 Task: Create a section Speed Racer and in the section, add a milestone Web application firewall (WAF) implementation in the project ControlBridge
Action: Mouse moved to (47, 393)
Screenshot: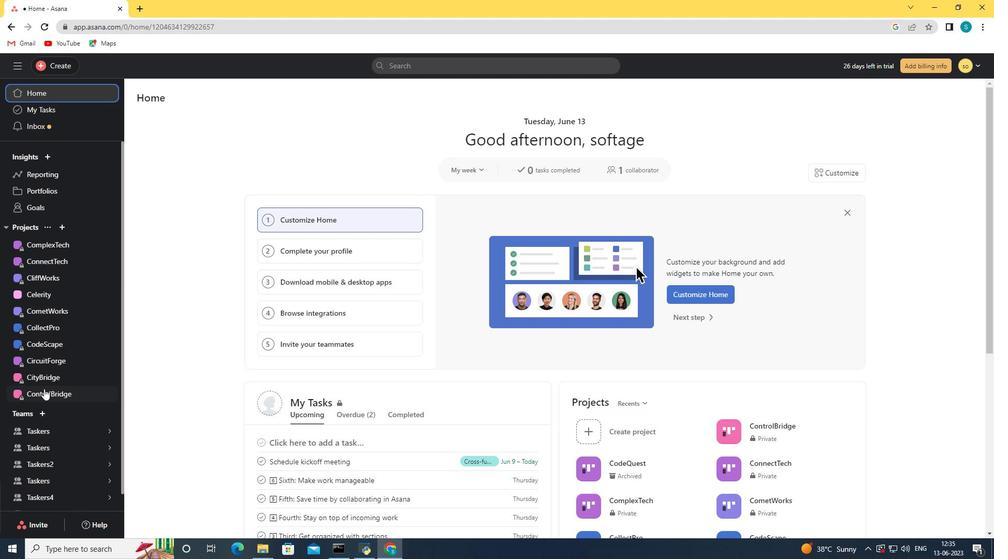 
Action: Mouse pressed left at (47, 393)
Screenshot: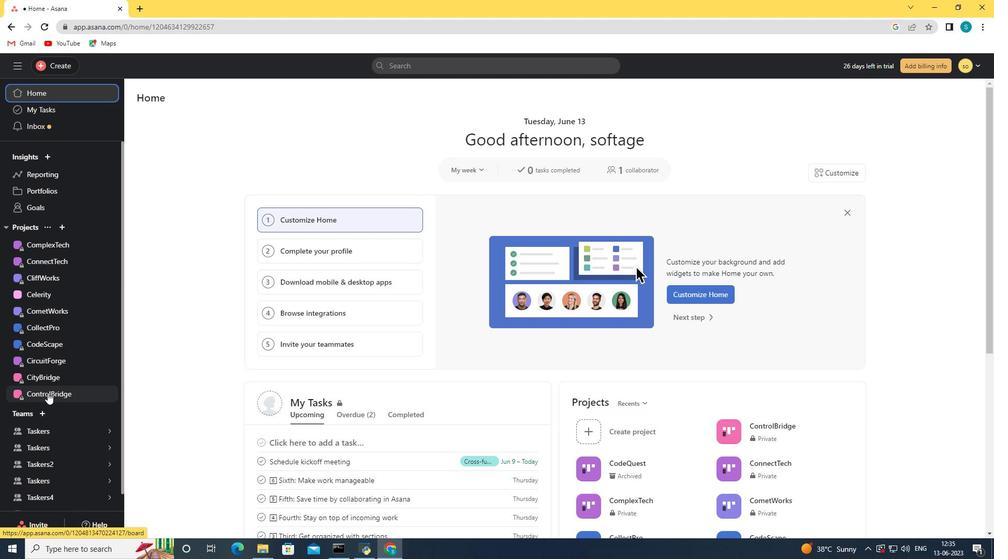 
Action: Mouse moved to (619, 168)
Screenshot: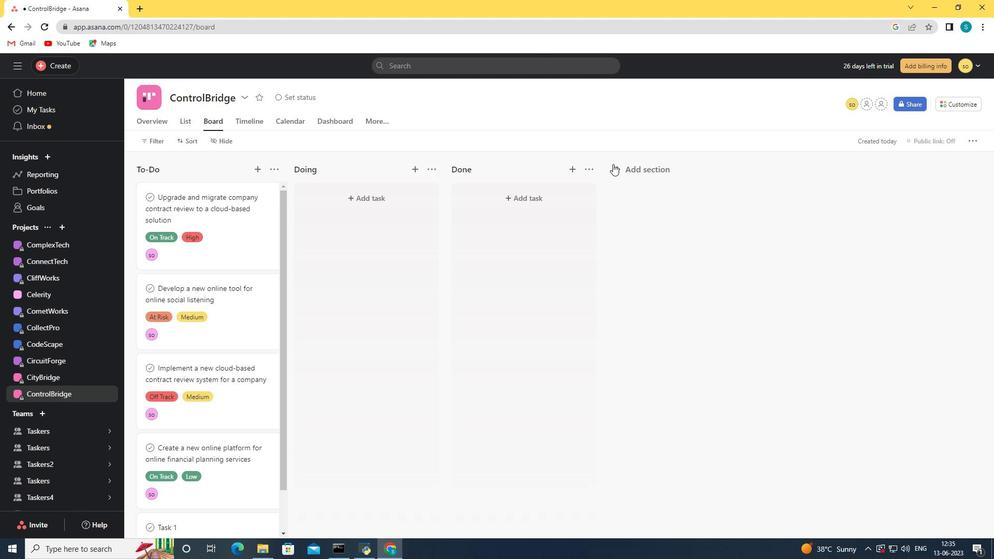 
Action: Mouse pressed left at (619, 168)
Screenshot: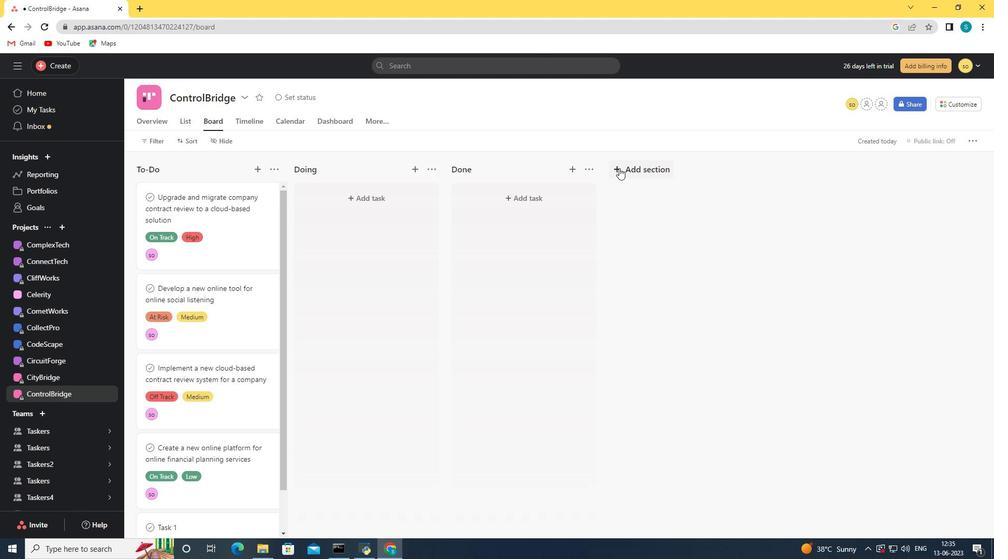 
Action: Key pressed <Key.shift>Speed<Key.space><Key.shift>Racer<Key.enter>
Screenshot: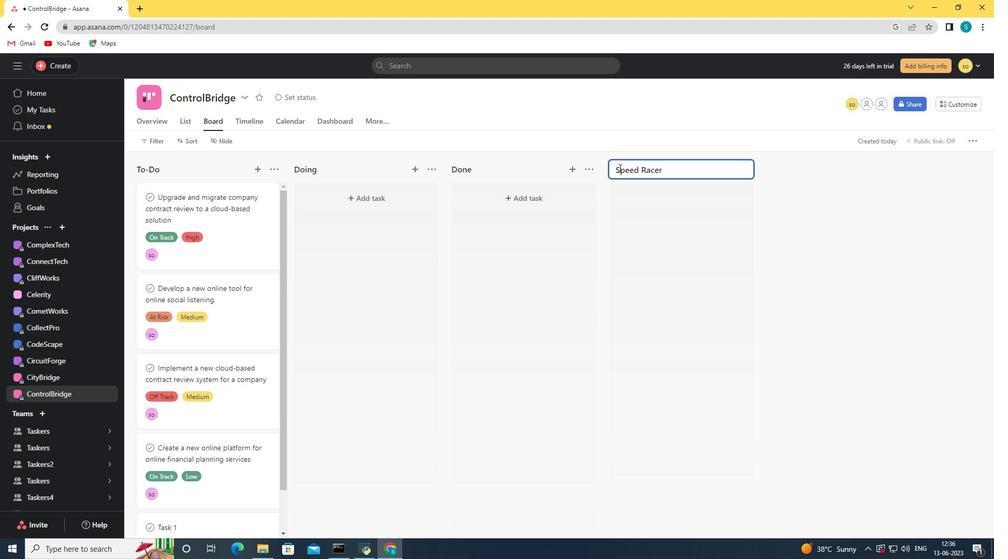 
Action: Mouse moved to (723, 169)
Screenshot: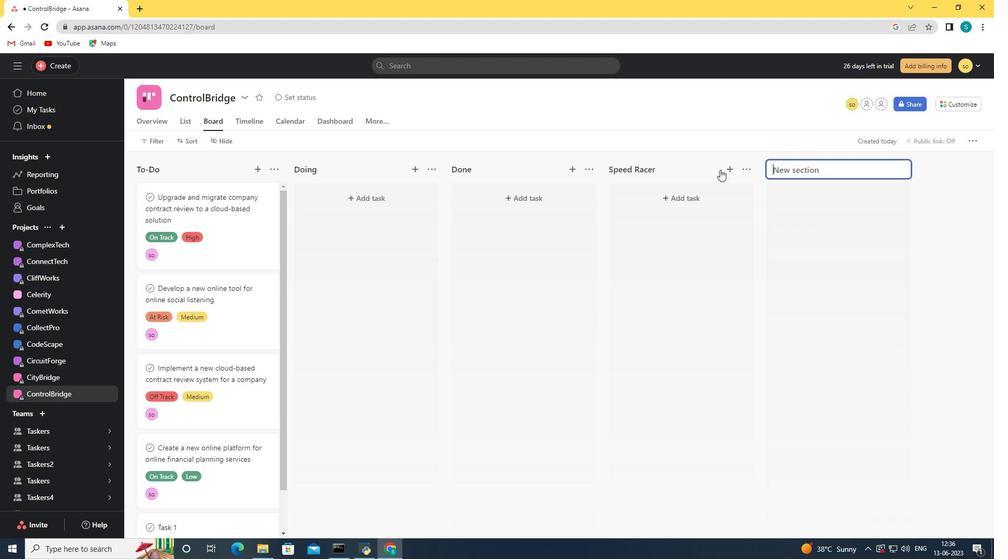 
Action: Mouse pressed left at (723, 169)
Screenshot: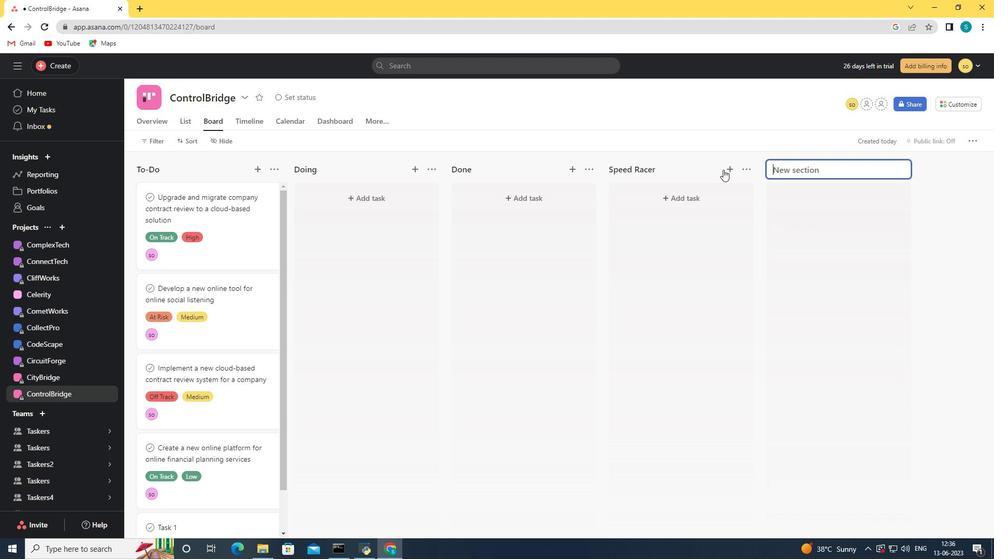 
Action: Mouse moved to (686, 195)
Screenshot: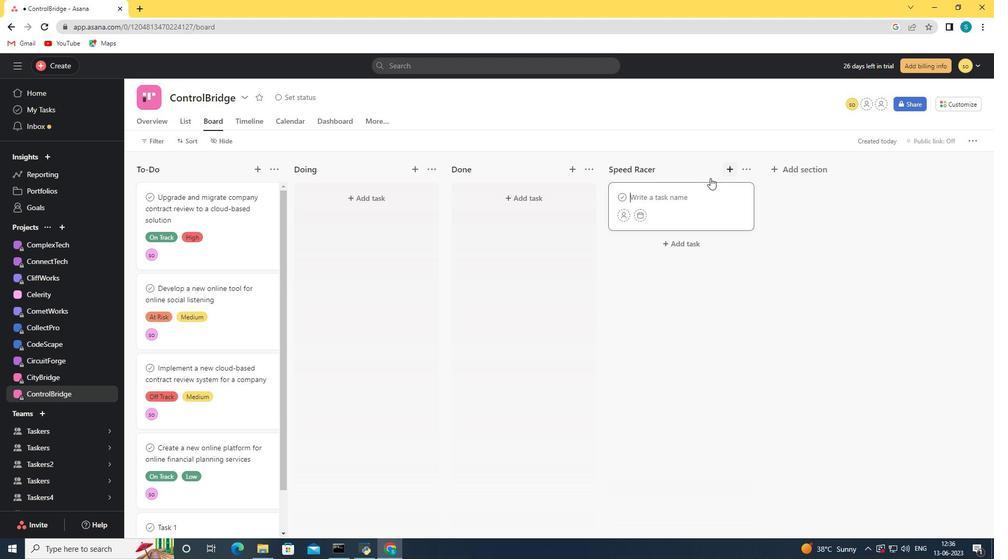
Action: Key pressed <Key.shift>Web<Key.space>application<Key.space>firewall<Key.shift><Key.shift><Key.shift><Key.shift><Key.shift><Key.shift><Key.space><Key.shift>(WAF)<Key.space>implementation
Screenshot: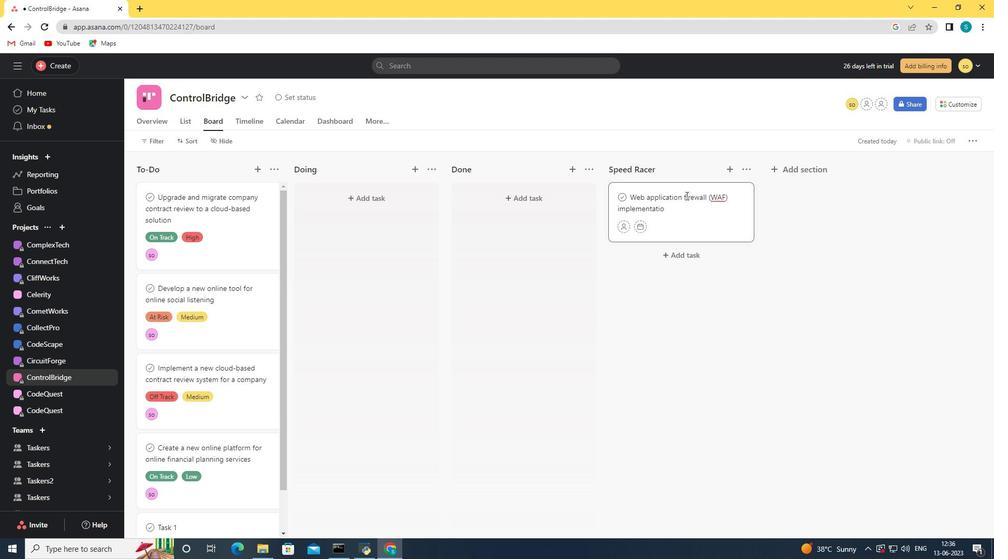 
Action: Mouse moved to (712, 221)
Screenshot: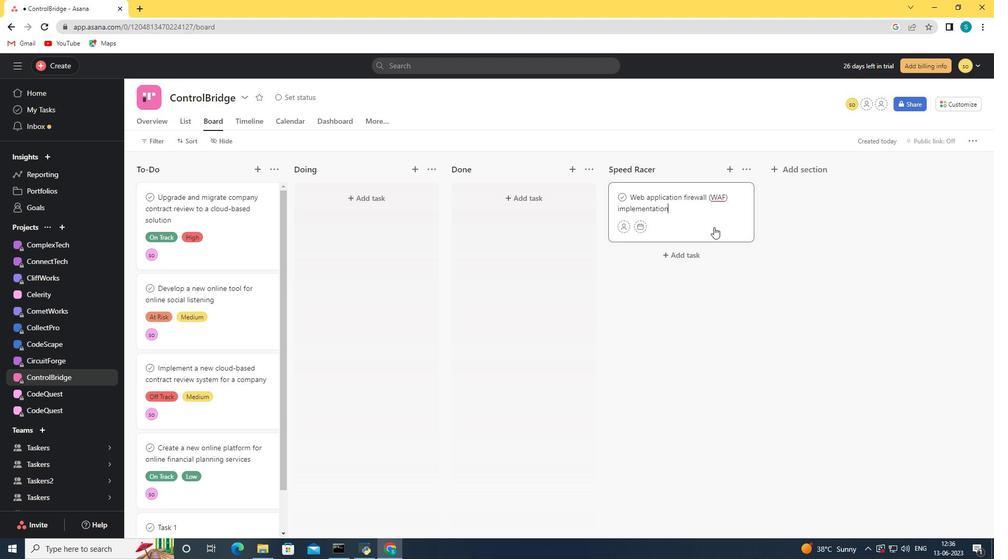 
Action: Mouse pressed left at (712, 221)
Screenshot: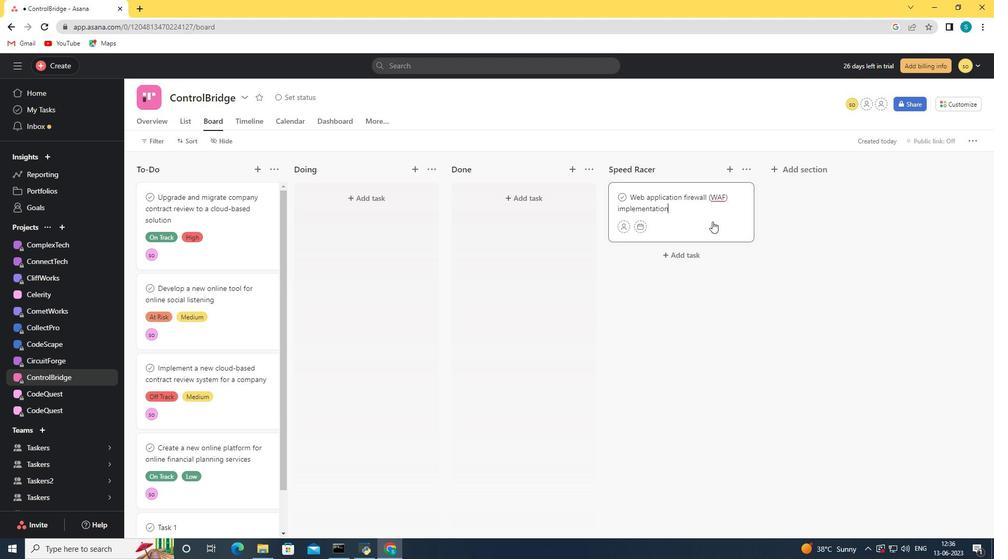 
Action: Mouse moved to (953, 145)
Screenshot: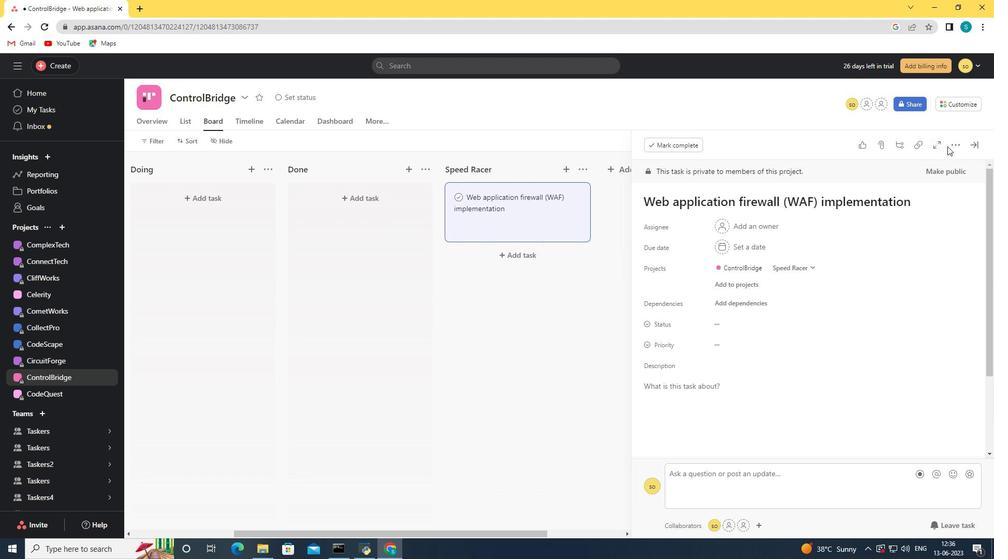 
Action: Mouse pressed left at (953, 145)
Screenshot: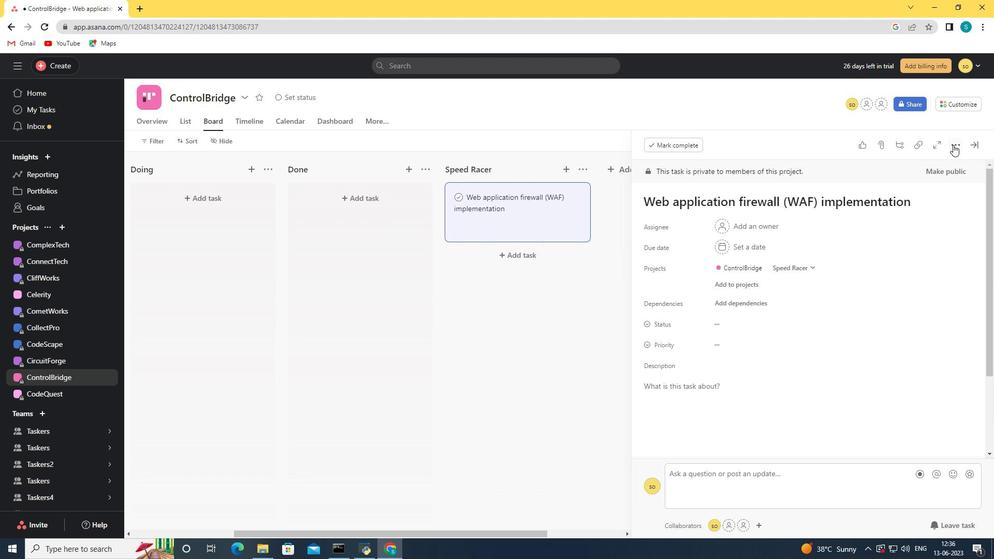 
Action: Mouse moved to (855, 184)
Screenshot: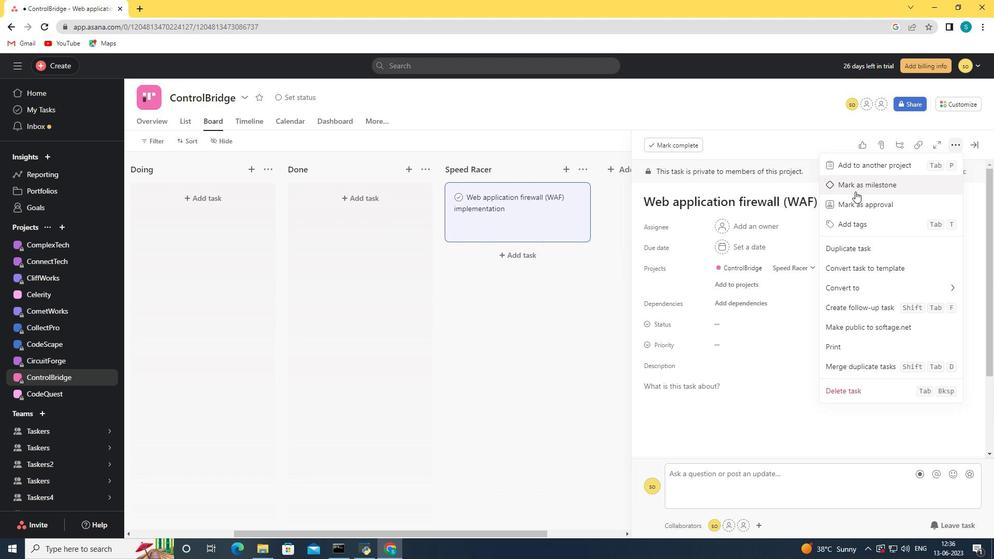 
Action: Mouse pressed left at (855, 184)
Screenshot: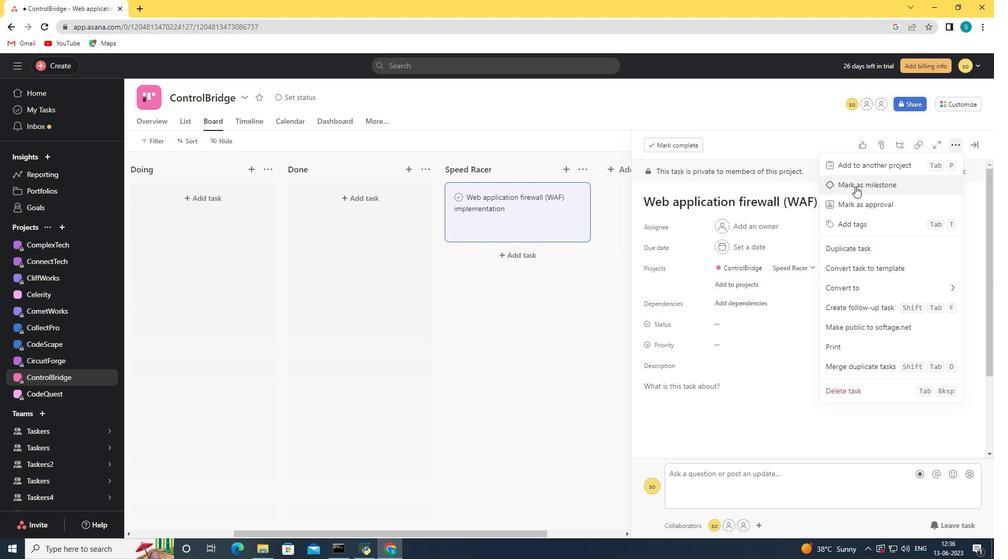 
Action: Mouse moved to (594, 292)
Screenshot: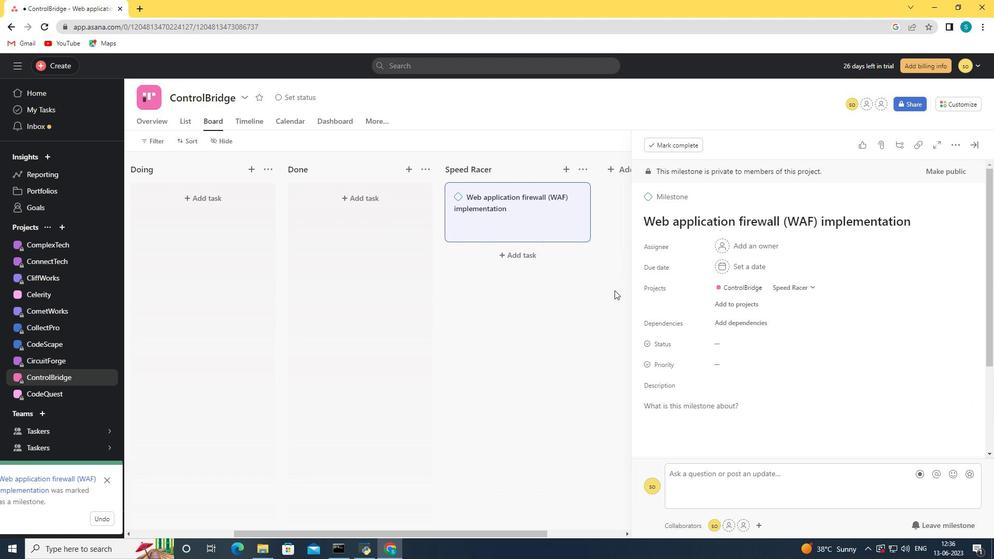 
Action: Mouse pressed left at (594, 292)
Screenshot: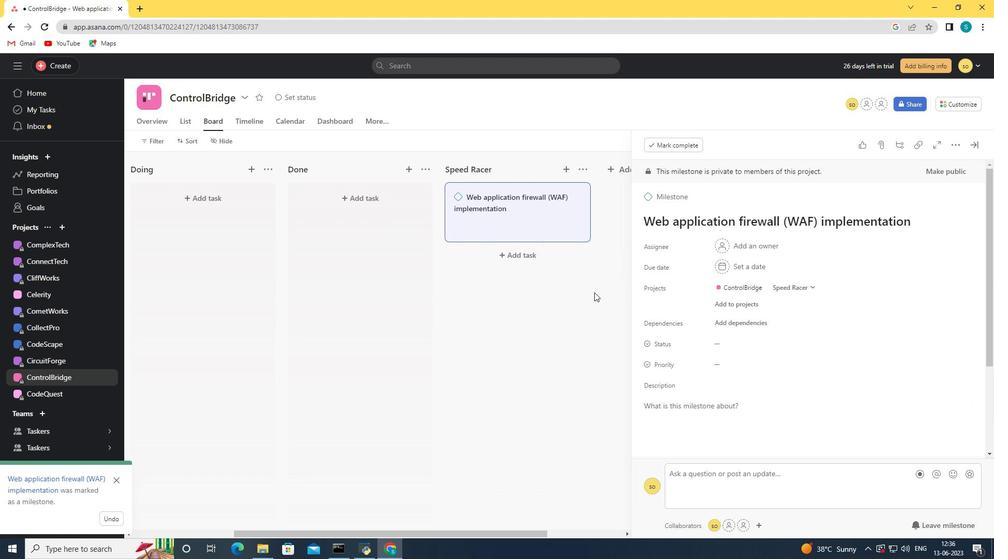 
Action: Mouse scrolled (594, 292) with delta (0, 0)
Screenshot: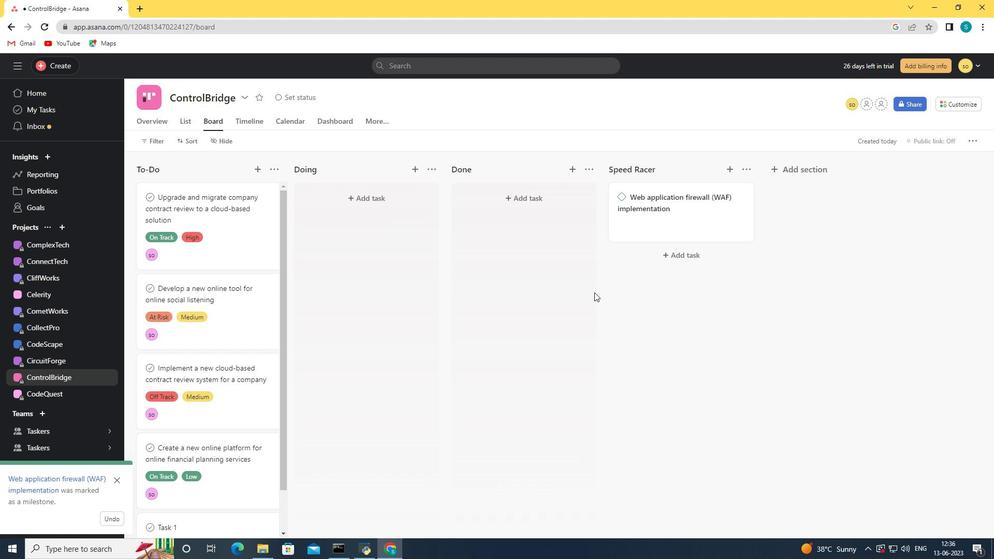 
Action: Mouse scrolled (594, 292) with delta (0, 0)
Screenshot: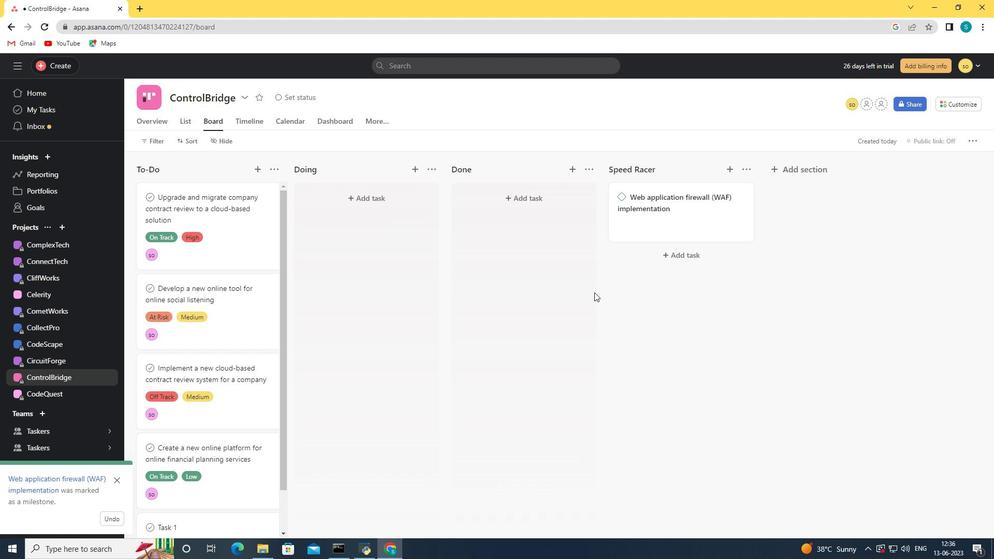 
Action: Mouse scrolled (594, 292) with delta (0, 0)
Screenshot: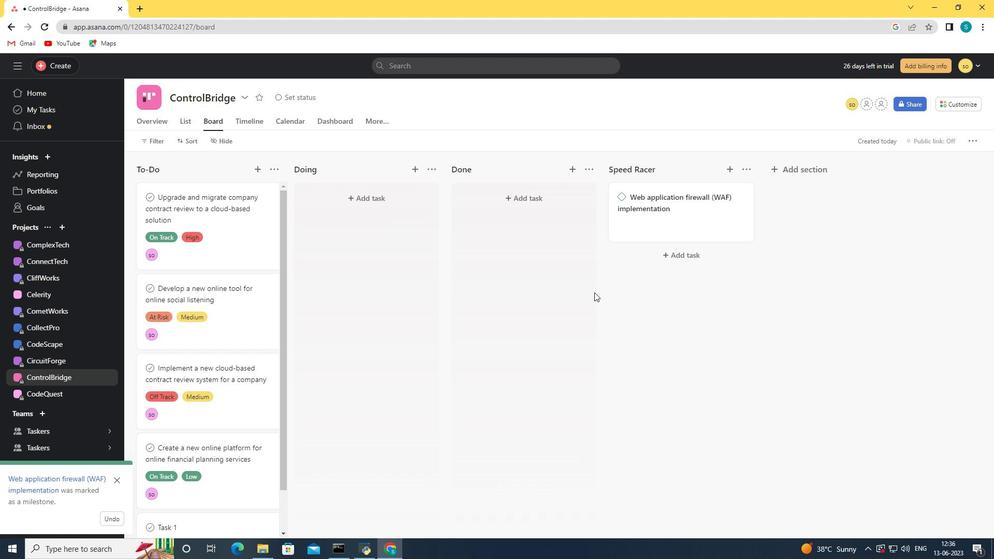 
Action: Mouse scrolled (594, 293) with delta (0, 0)
Screenshot: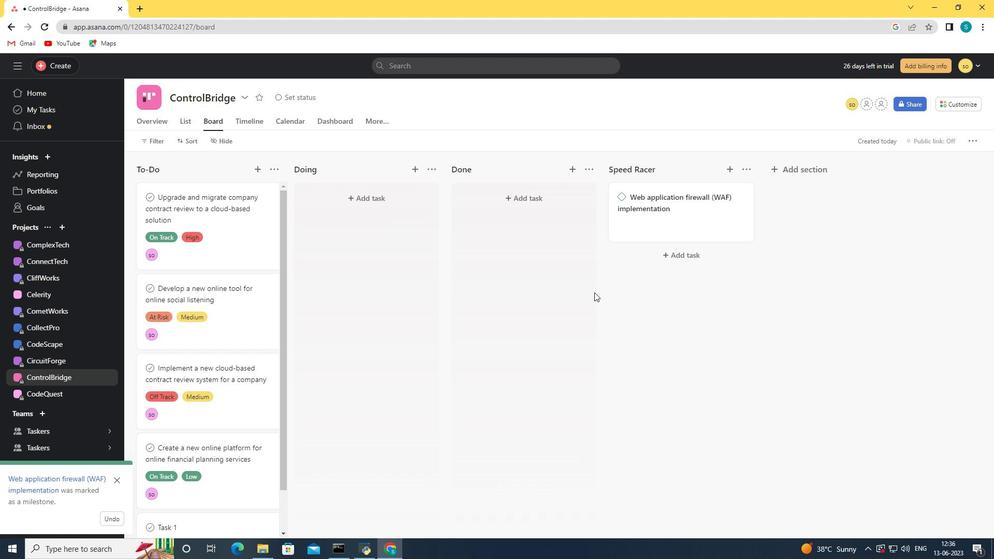 
Action: Mouse scrolled (594, 293) with delta (0, 0)
Screenshot: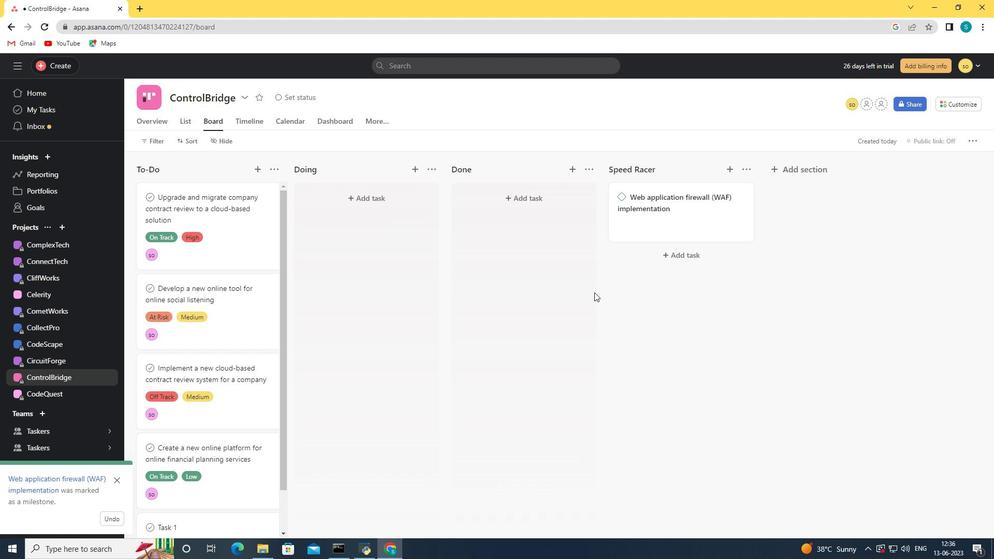 
Action: Mouse scrolled (594, 293) with delta (0, 0)
Screenshot: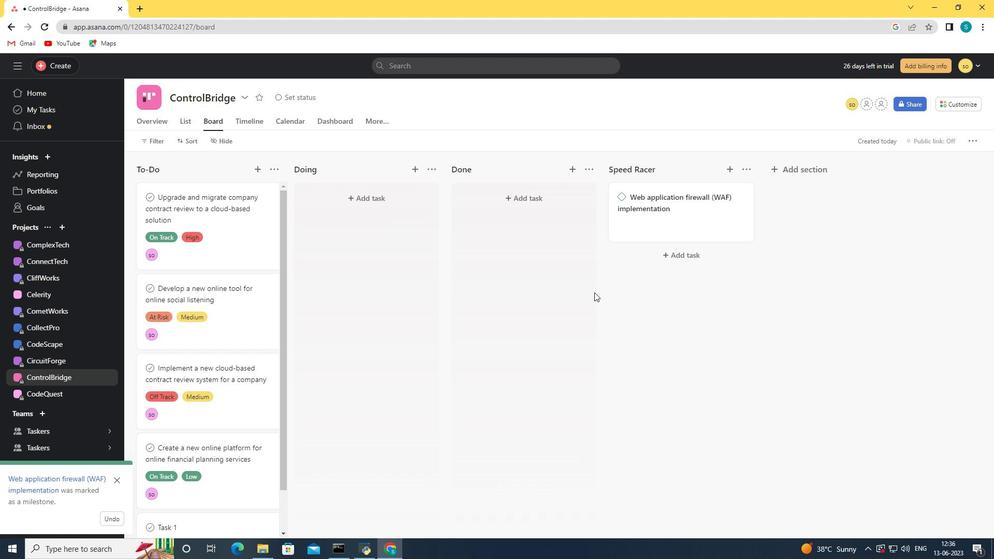 
Action: Mouse scrolled (594, 293) with delta (0, 0)
Screenshot: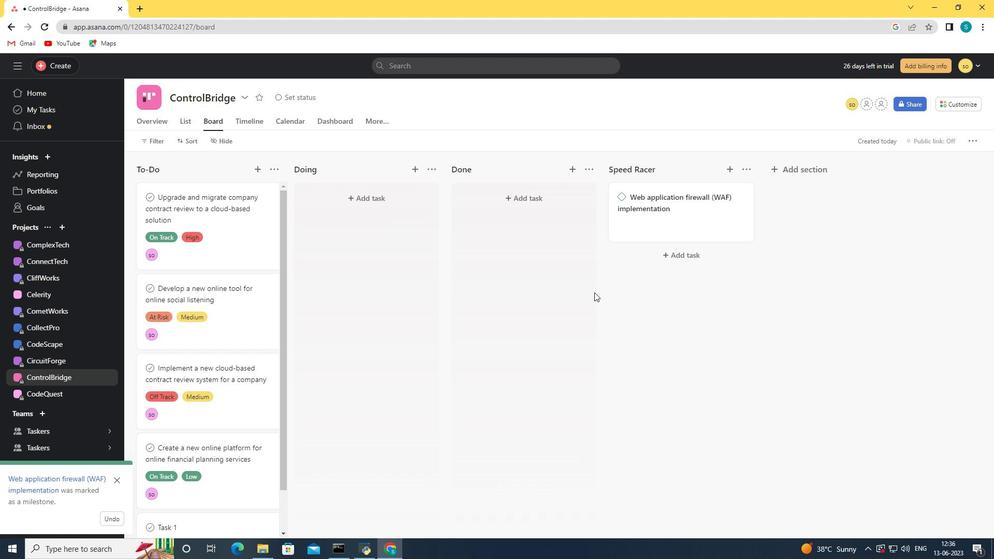 
Action: Mouse scrolled (594, 293) with delta (0, 0)
Screenshot: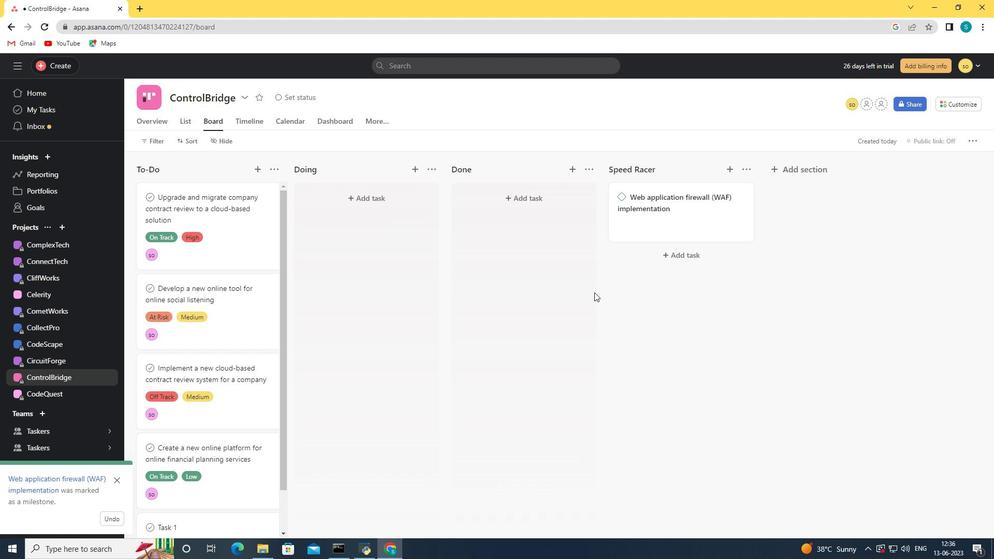 
